 Task: Create a due date automation trigger when advanced on, on the monday before a card is due add dates starting in 1 days at 11:00 AM.
Action: Mouse moved to (1040, 60)
Screenshot: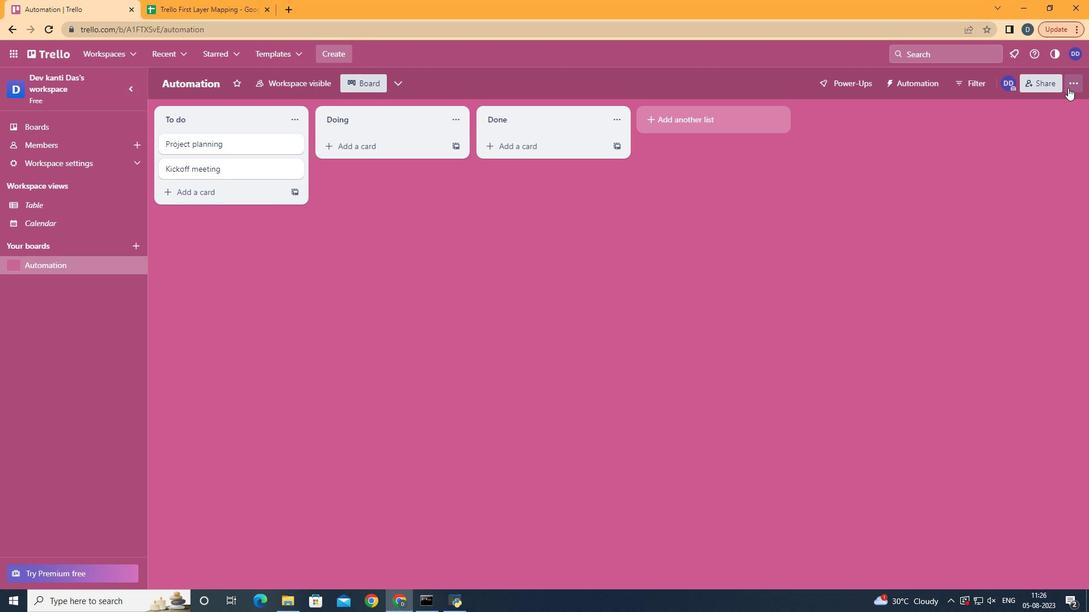 
Action: Mouse pressed left at (1040, 60)
Screenshot: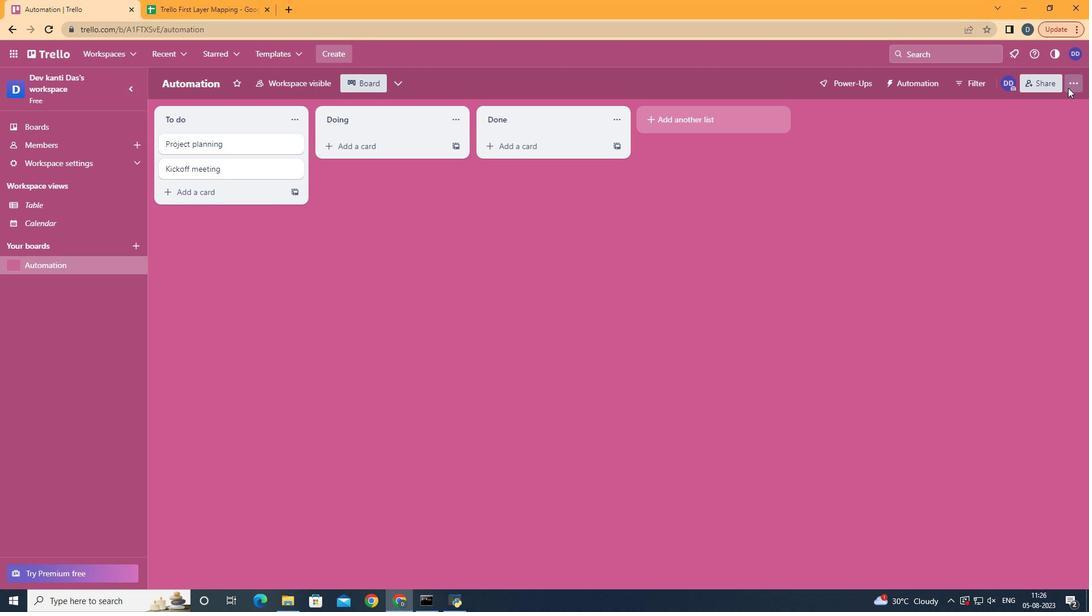 
Action: Mouse moved to (966, 207)
Screenshot: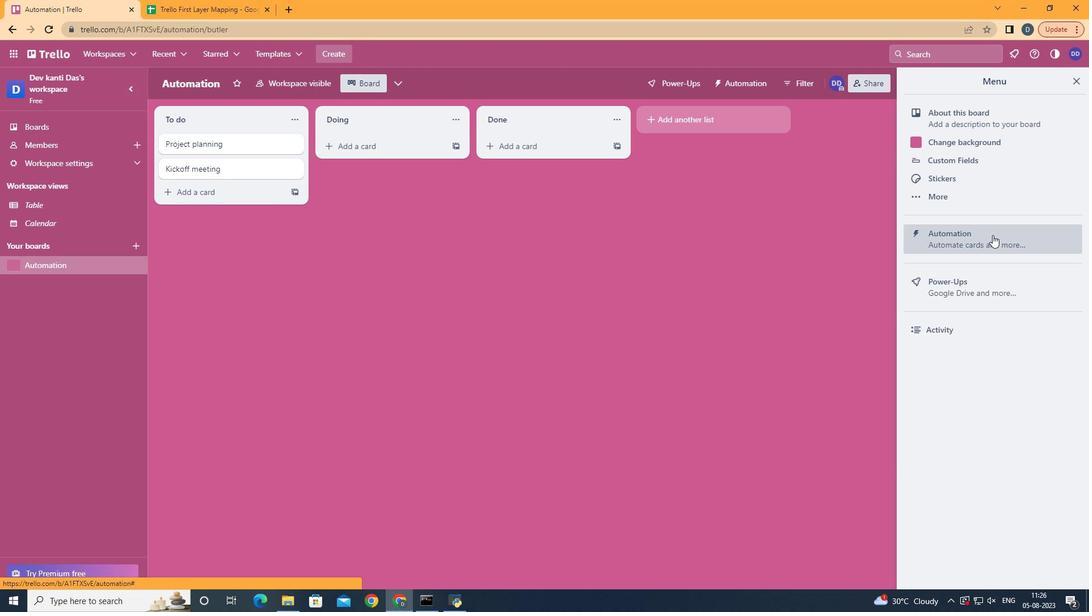 
Action: Mouse pressed left at (966, 207)
Screenshot: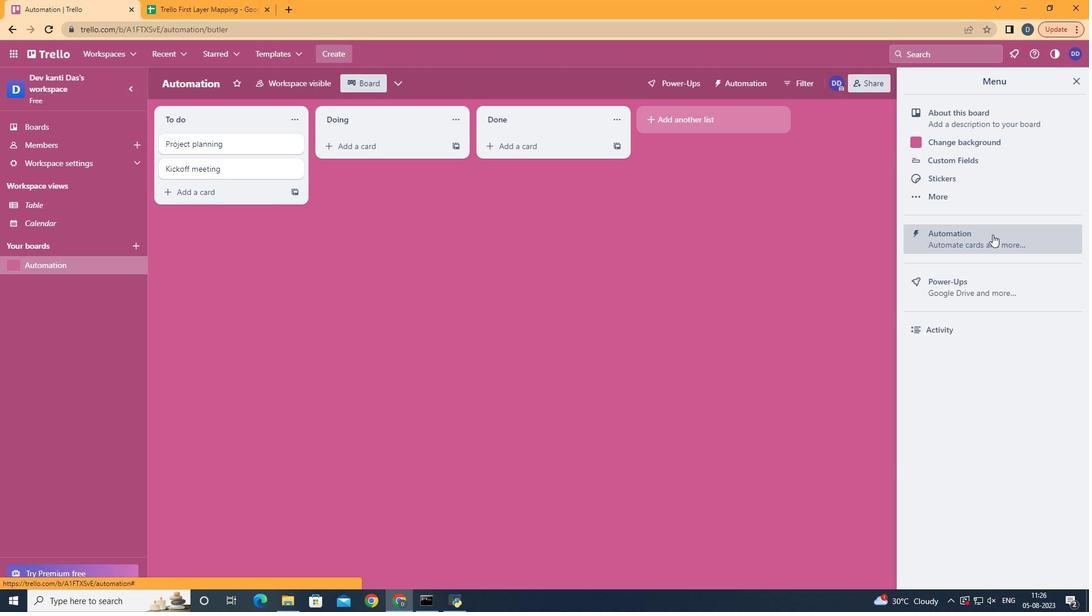 
Action: Mouse moved to (213, 203)
Screenshot: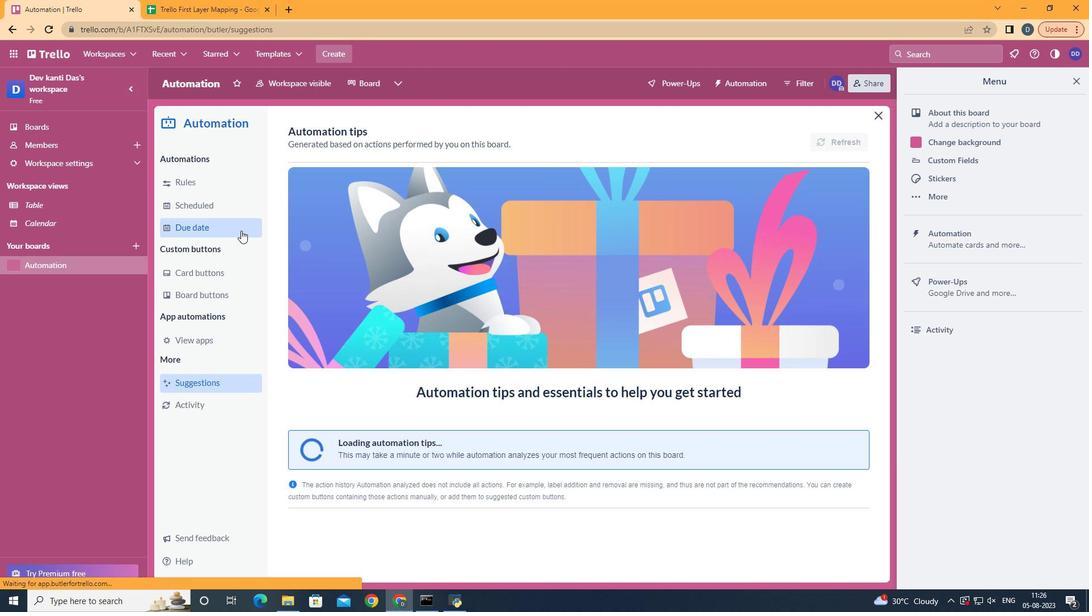 
Action: Mouse pressed left at (213, 203)
Screenshot: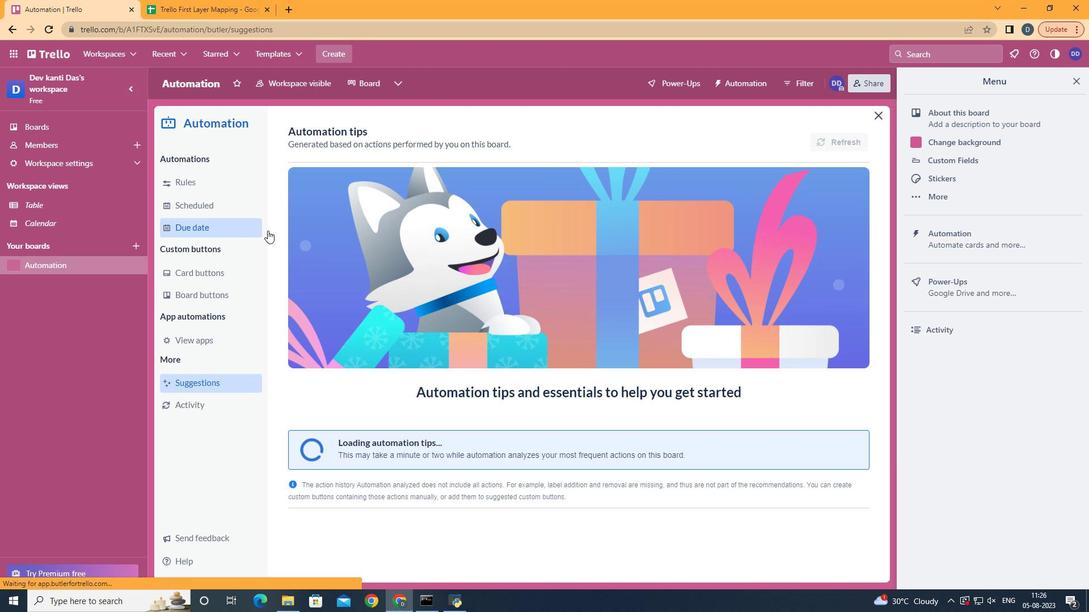
Action: Mouse moved to (762, 110)
Screenshot: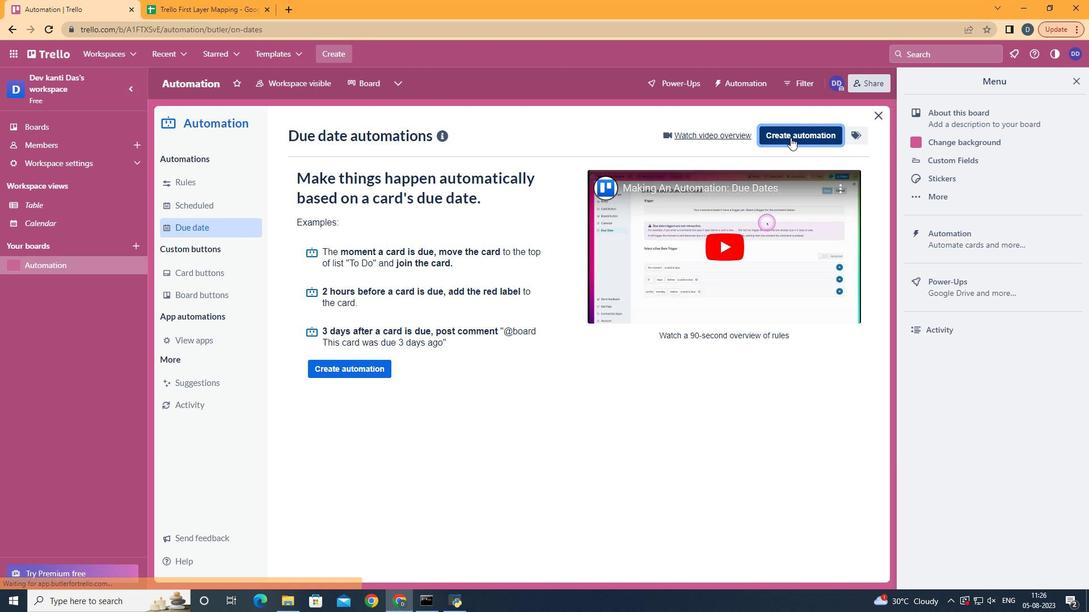 
Action: Mouse pressed left at (762, 110)
Screenshot: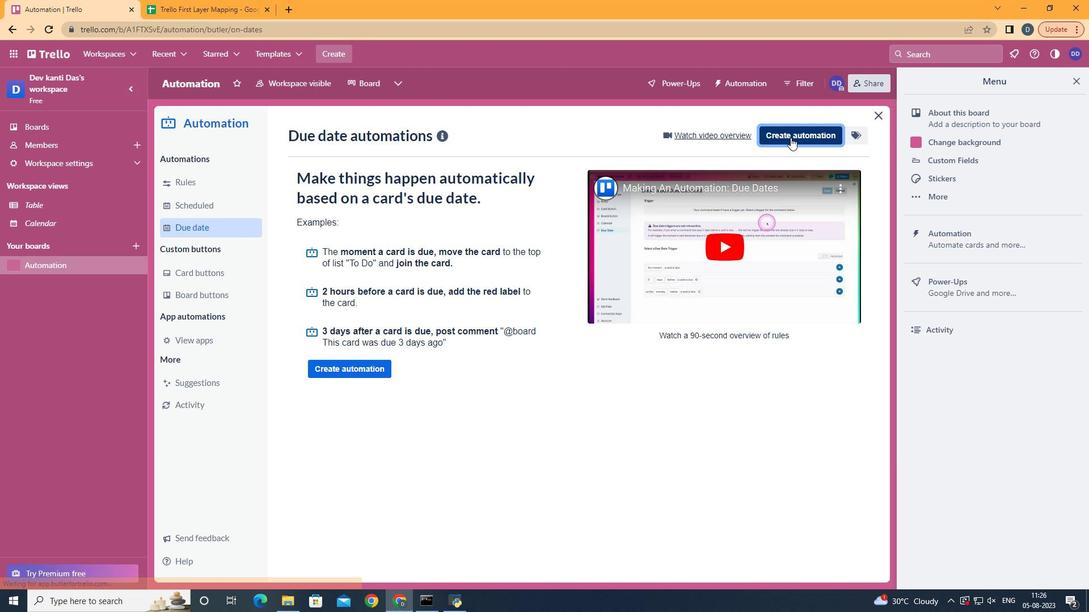 
Action: Mouse moved to (562, 221)
Screenshot: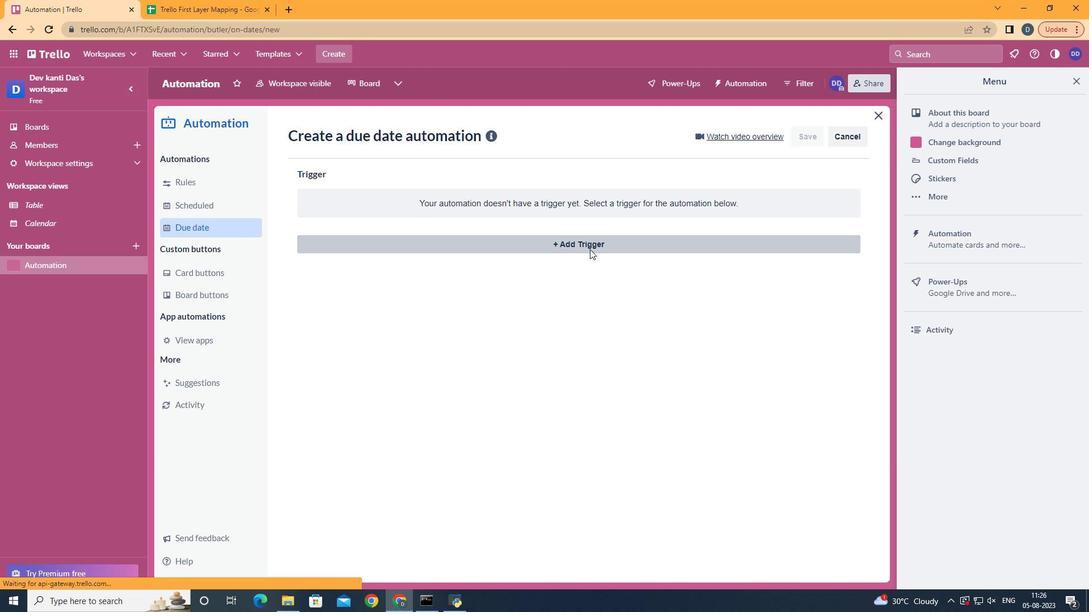 
Action: Mouse pressed left at (562, 221)
Screenshot: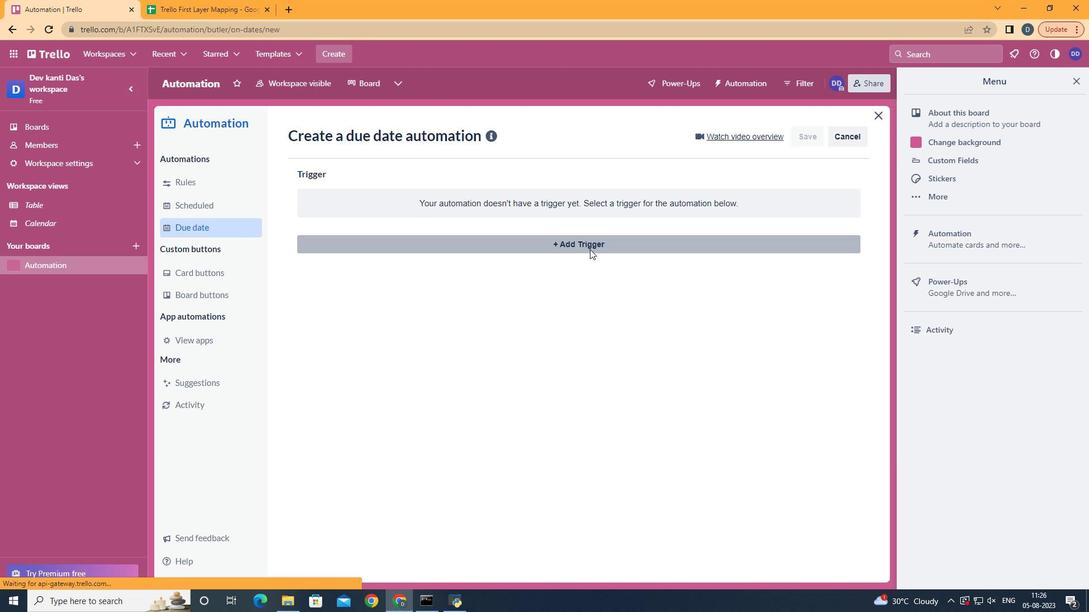 
Action: Mouse moved to (336, 267)
Screenshot: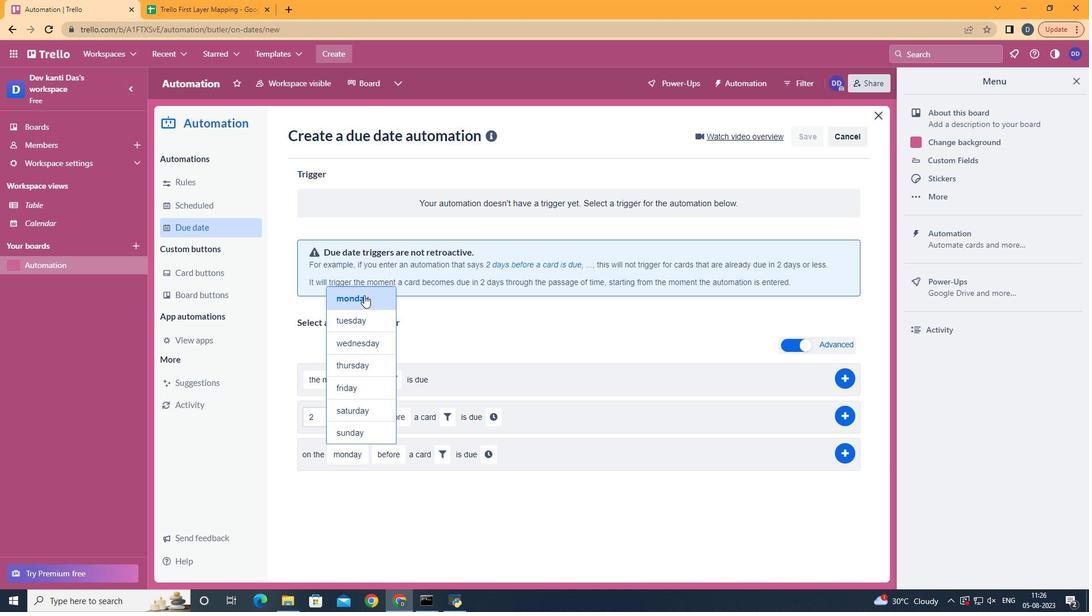 
Action: Mouse pressed left at (336, 267)
Screenshot: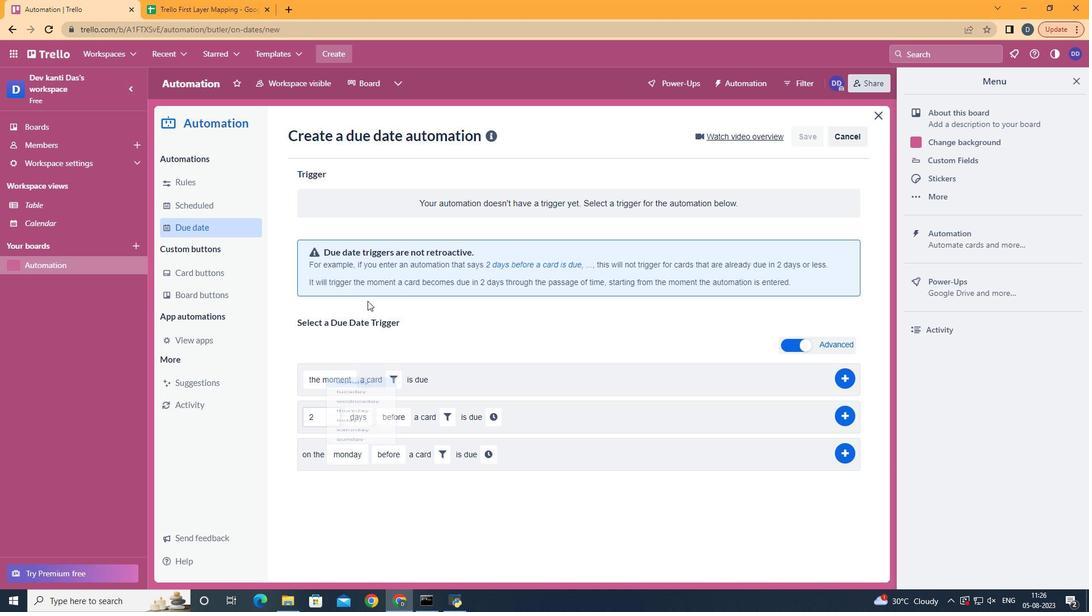 
Action: Mouse moved to (378, 452)
Screenshot: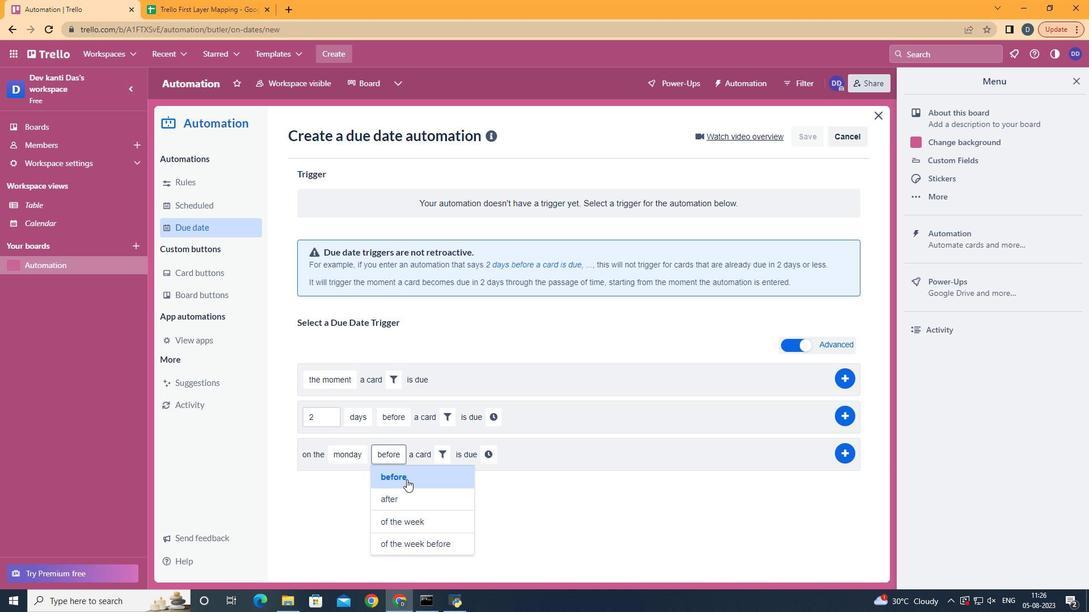 
Action: Mouse pressed left at (378, 452)
Screenshot: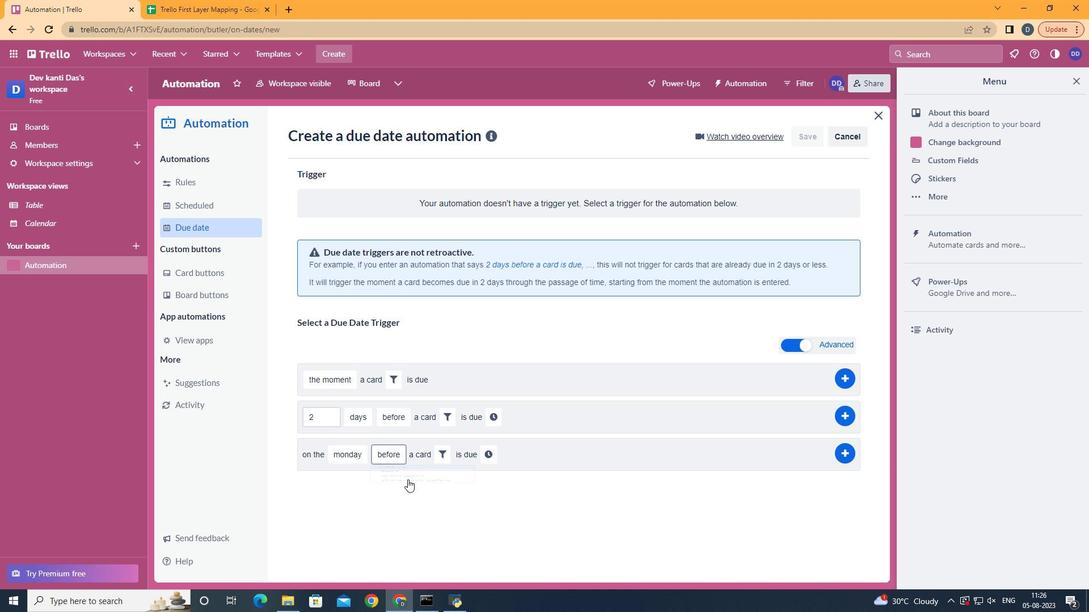 
Action: Mouse moved to (413, 427)
Screenshot: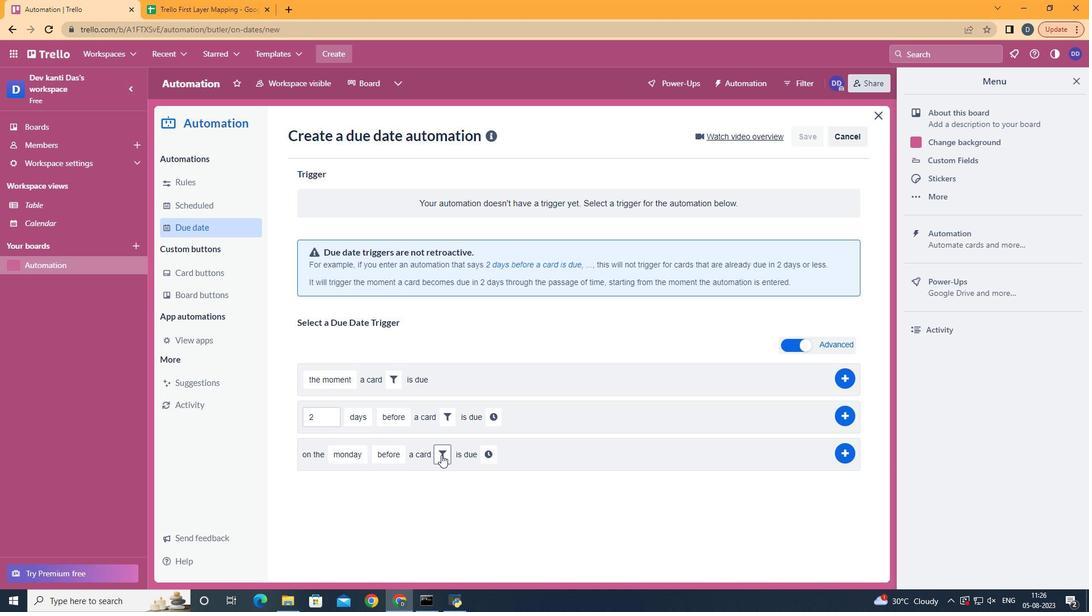 
Action: Mouse pressed left at (413, 427)
Screenshot: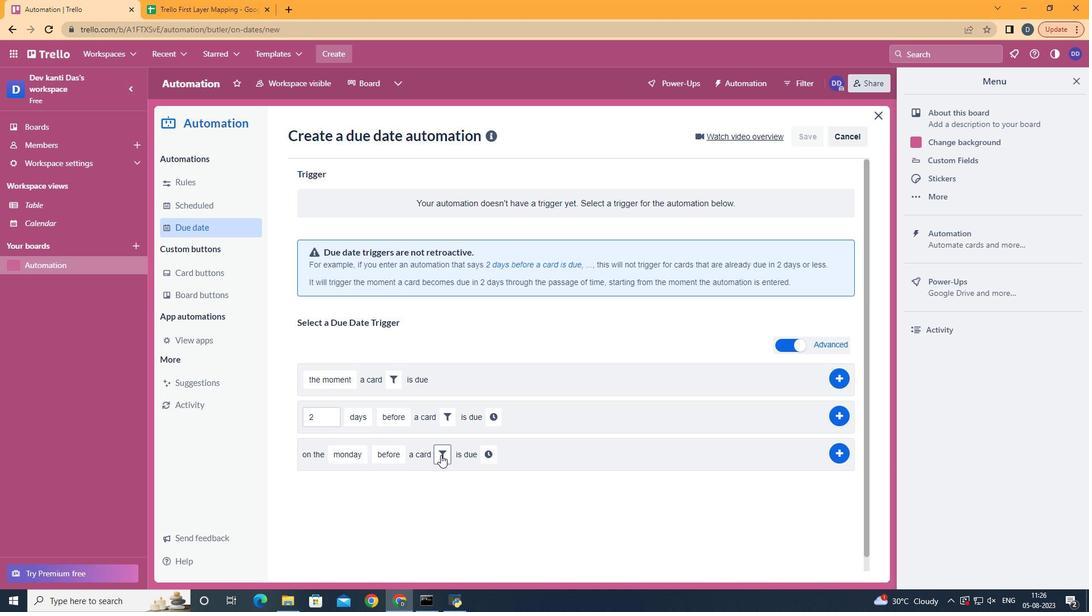 
Action: Mouse moved to (475, 460)
Screenshot: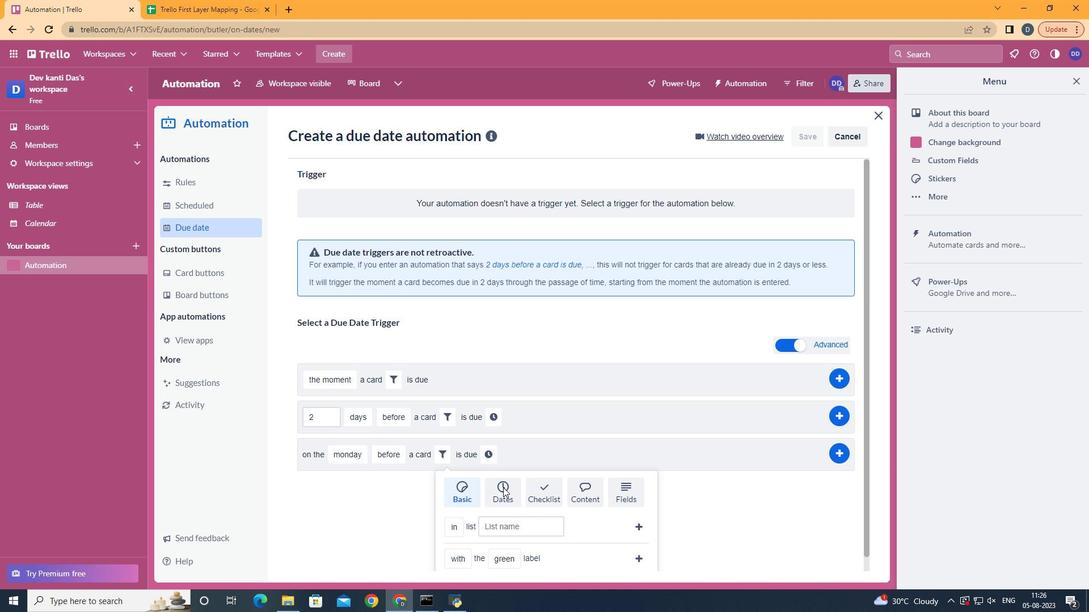 
Action: Mouse pressed left at (475, 460)
Screenshot: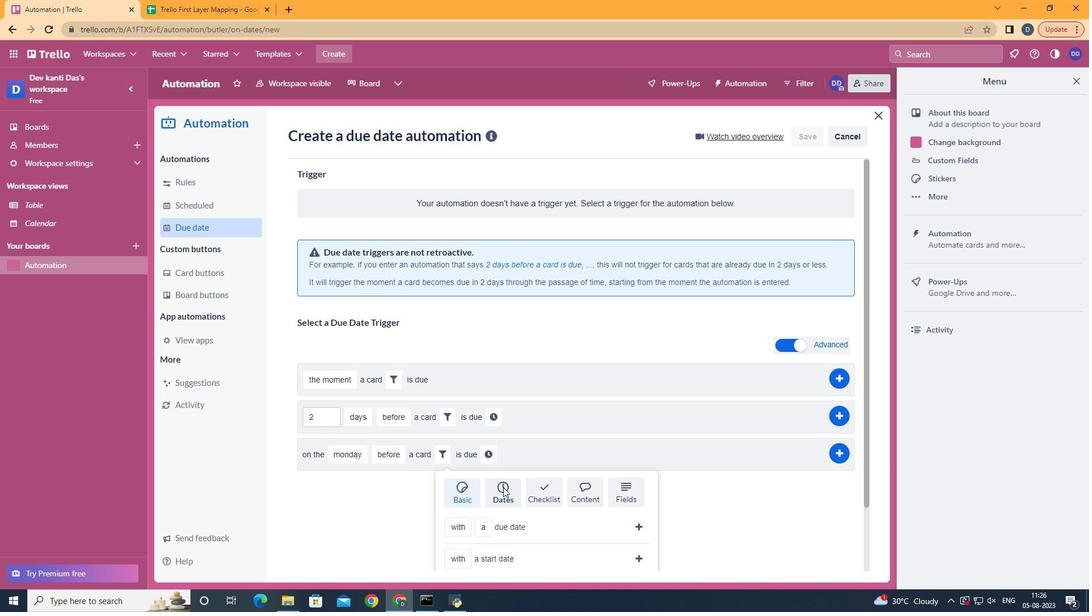 
Action: Mouse scrolled (475, 459) with delta (0, 0)
Screenshot: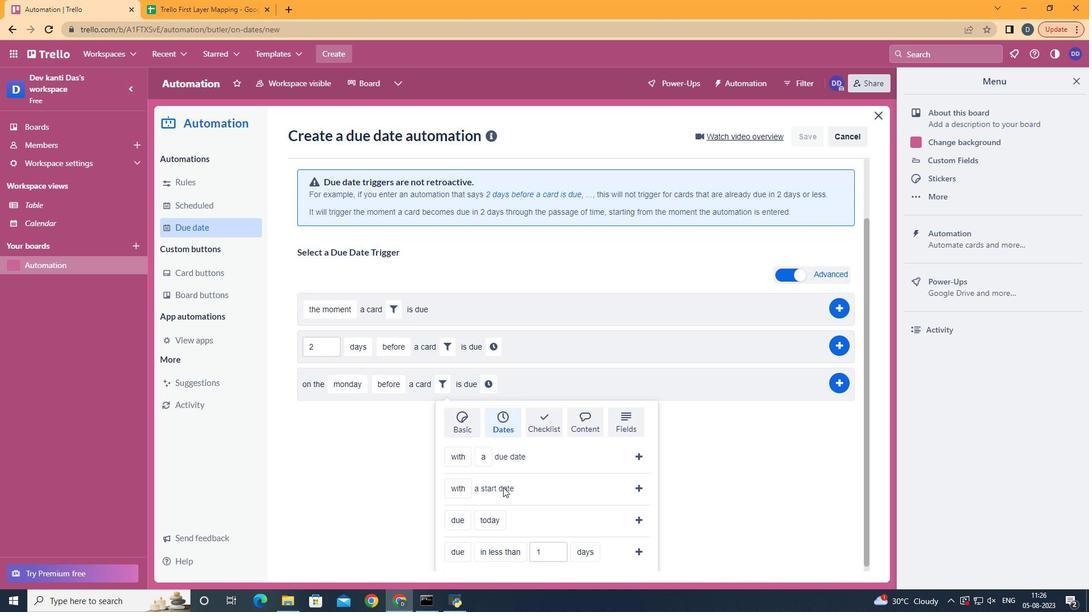 
Action: Mouse scrolled (475, 459) with delta (0, 0)
Screenshot: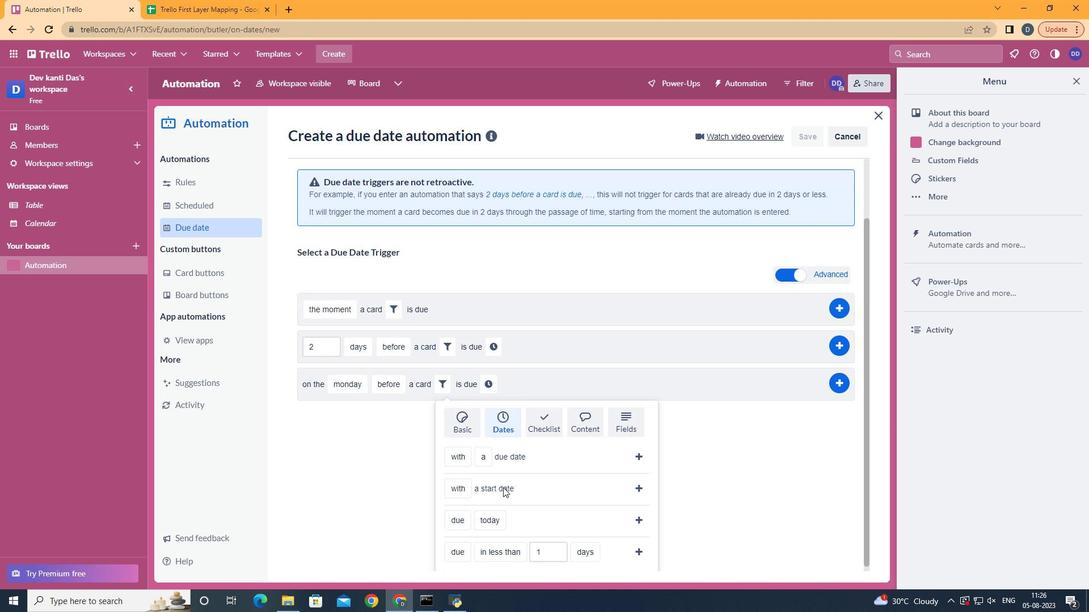 
Action: Mouse scrolled (475, 459) with delta (0, 0)
Screenshot: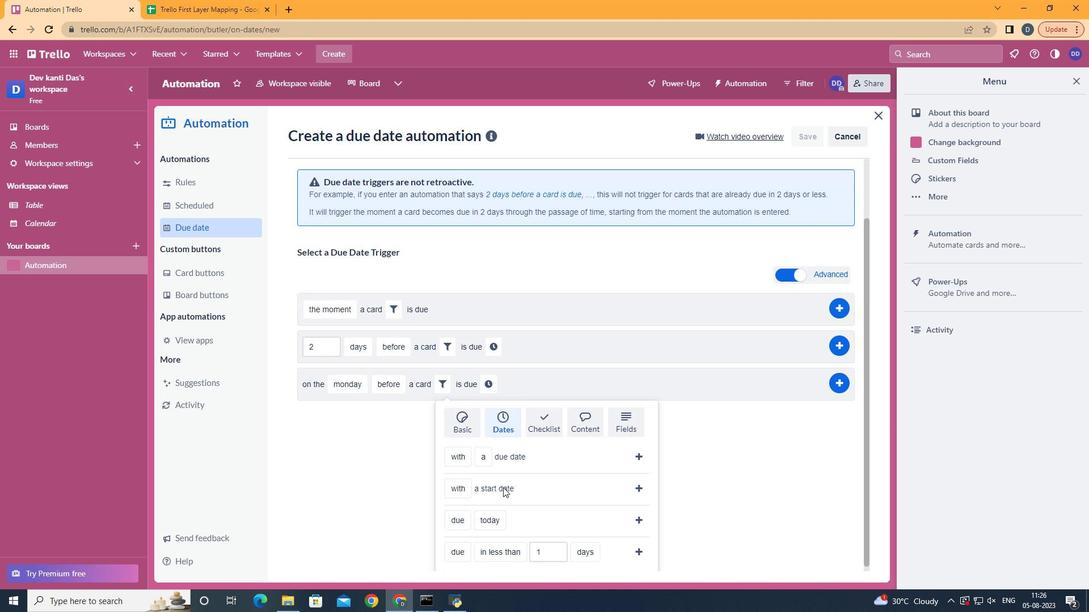 
Action: Mouse scrolled (475, 459) with delta (0, 0)
Screenshot: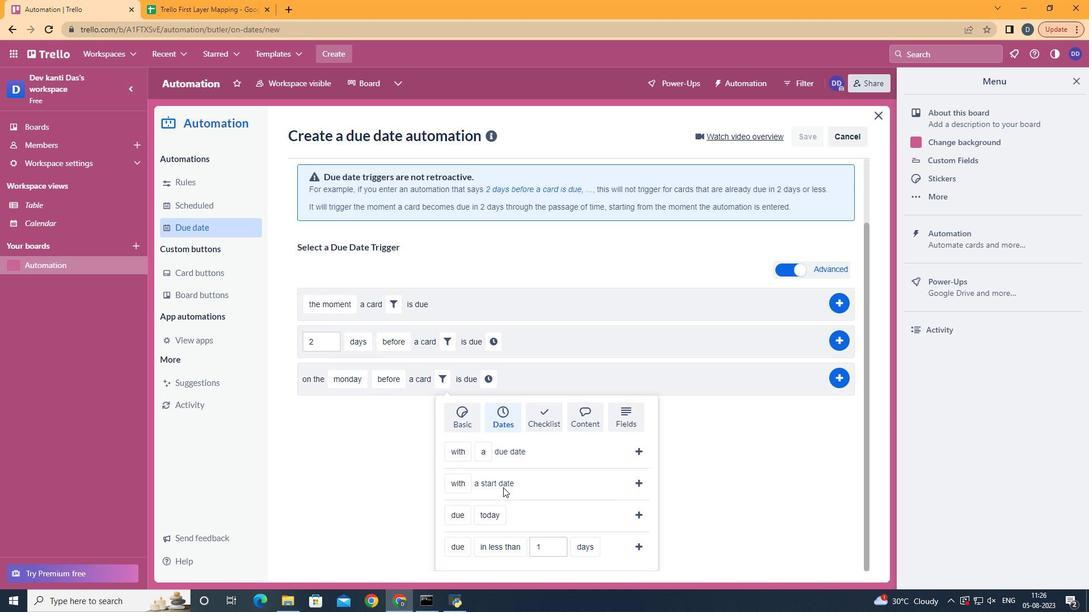 
Action: Mouse moved to (436, 498)
Screenshot: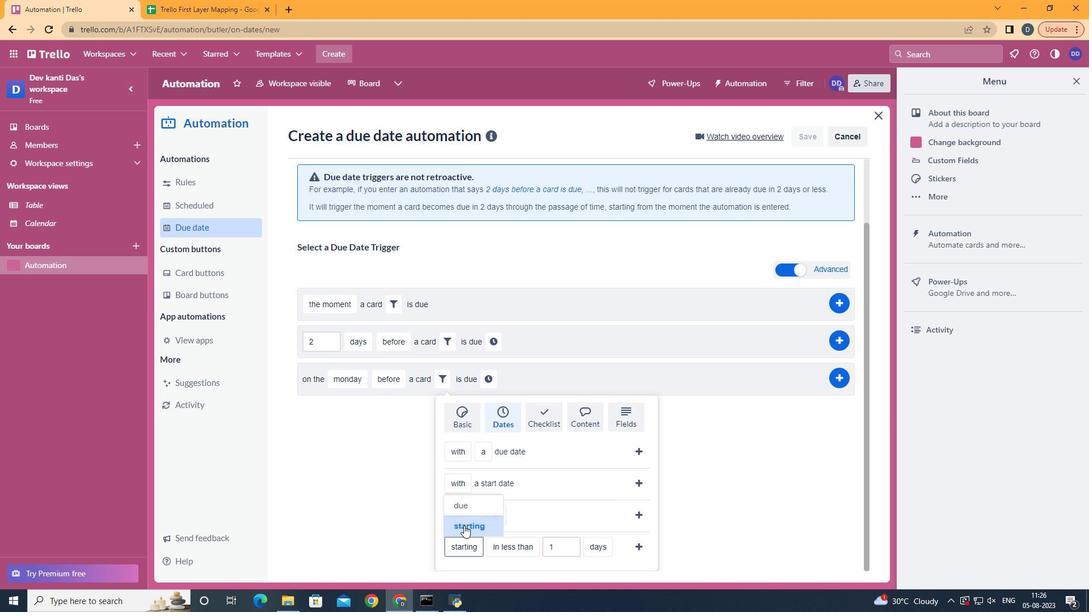 
Action: Mouse pressed left at (436, 498)
Screenshot: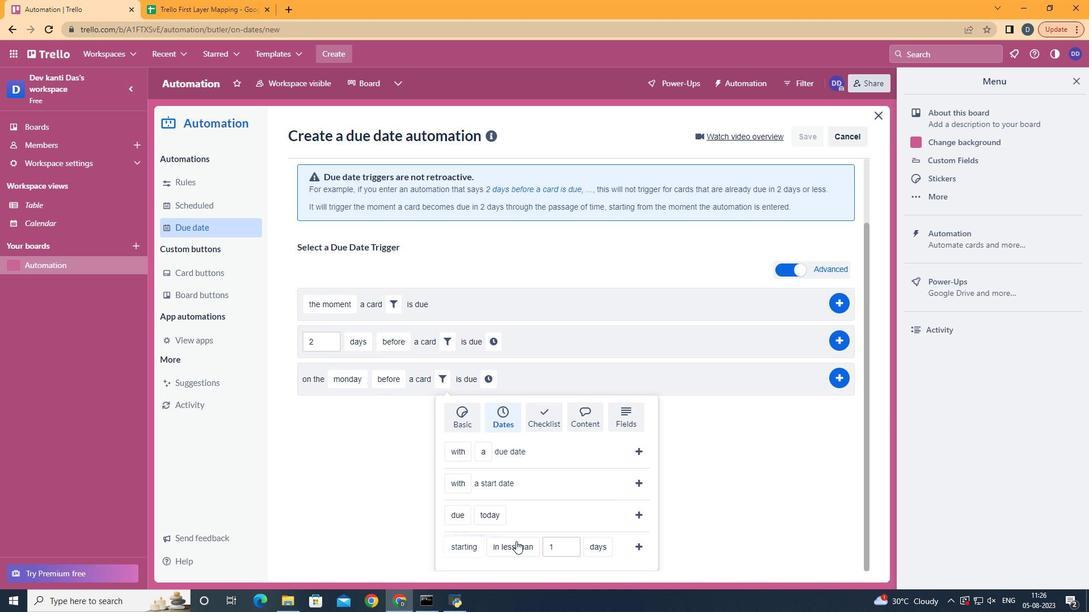 
Action: Mouse moved to (503, 475)
Screenshot: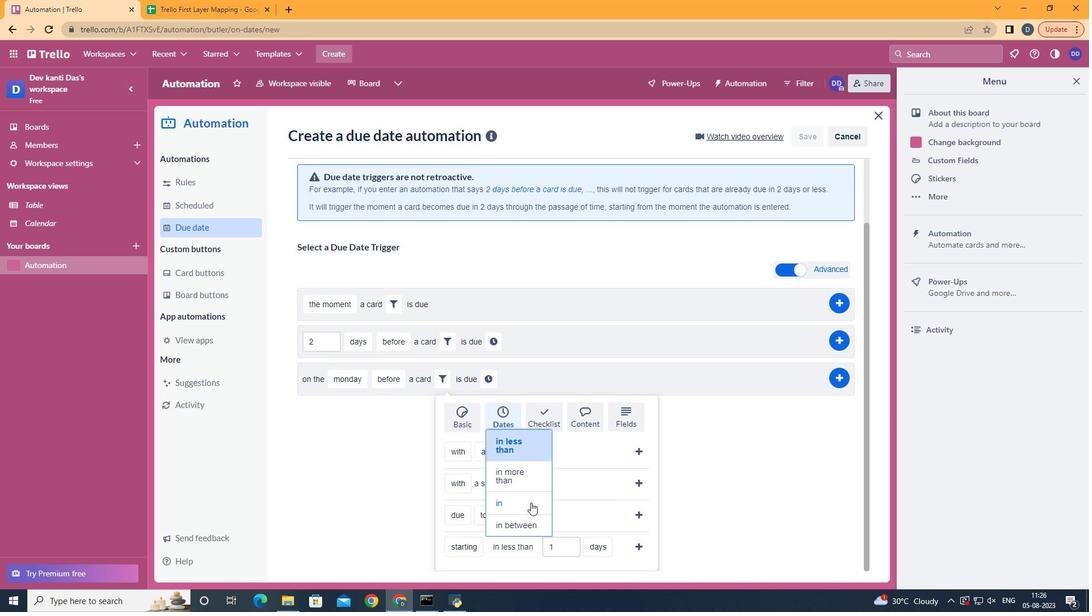 
Action: Mouse pressed left at (503, 475)
Screenshot: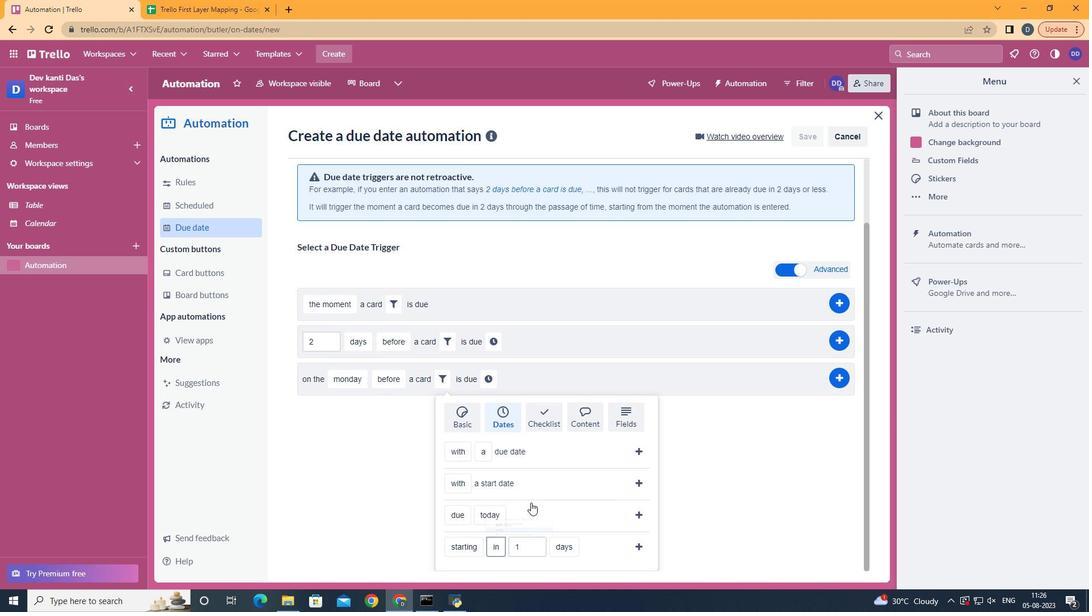 
Action: Mouse moved to (549, 473)
Screenshot: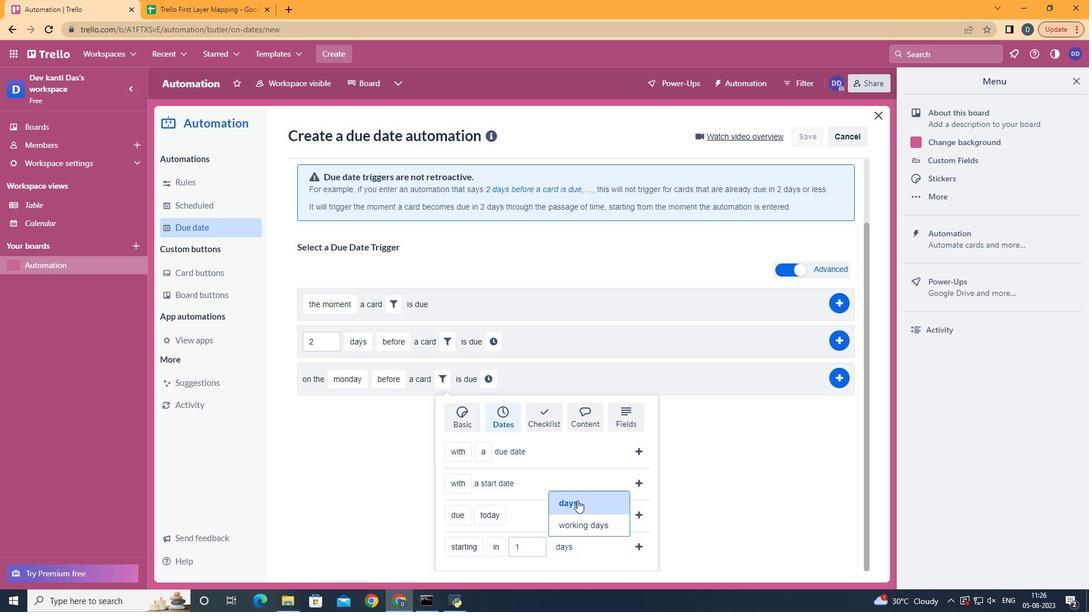 
Action: Mouse pressed left at (549, 473)
Screenshot: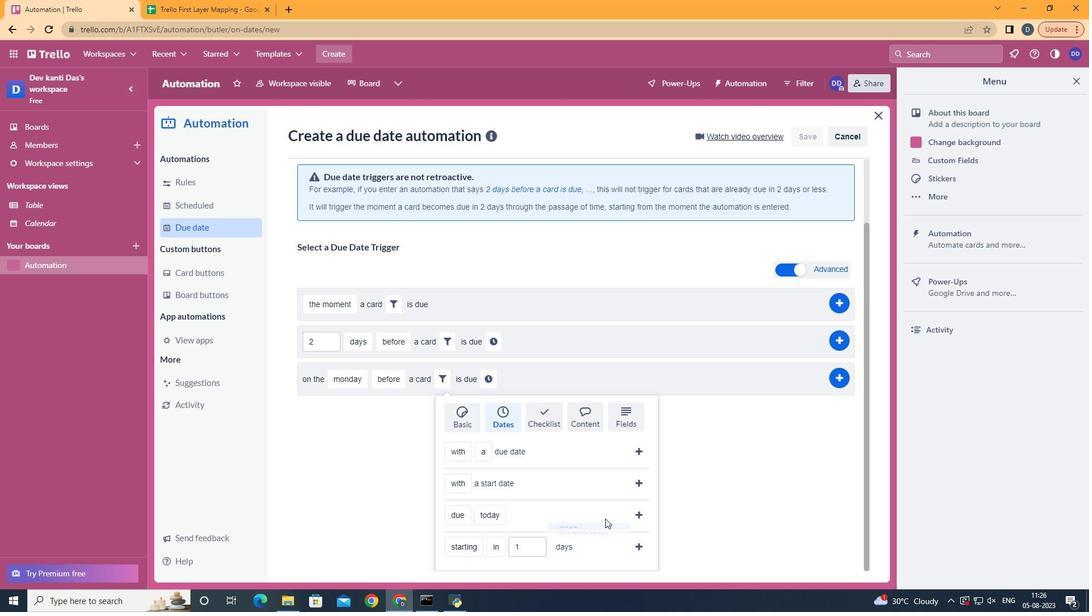 
Action: Mouse moved to (608, 513)
Screenshot: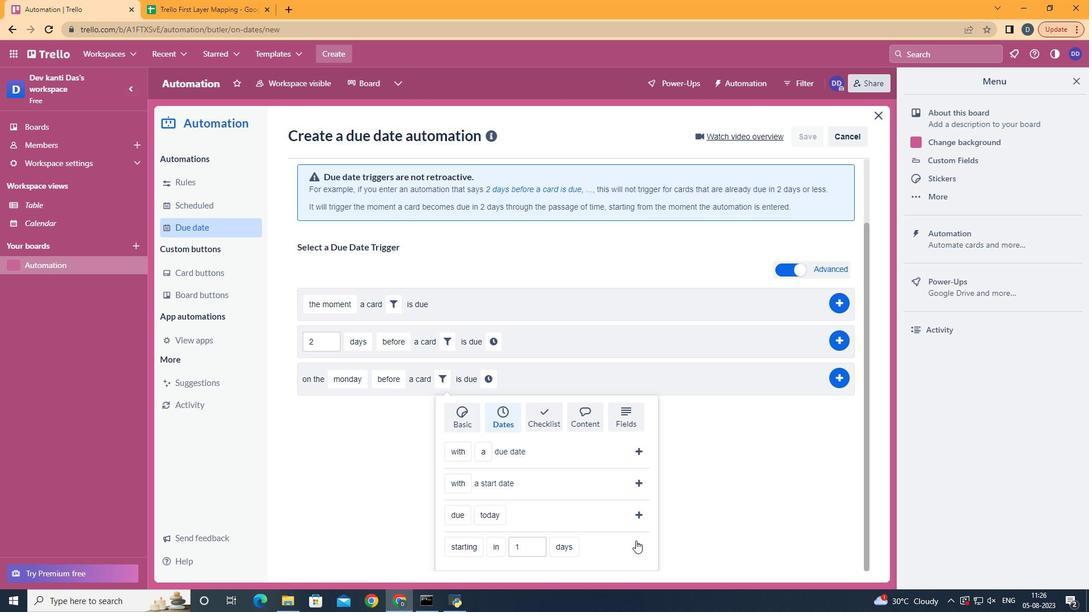 
Action: Mouse pressed left at (608, 513)
Screenshot: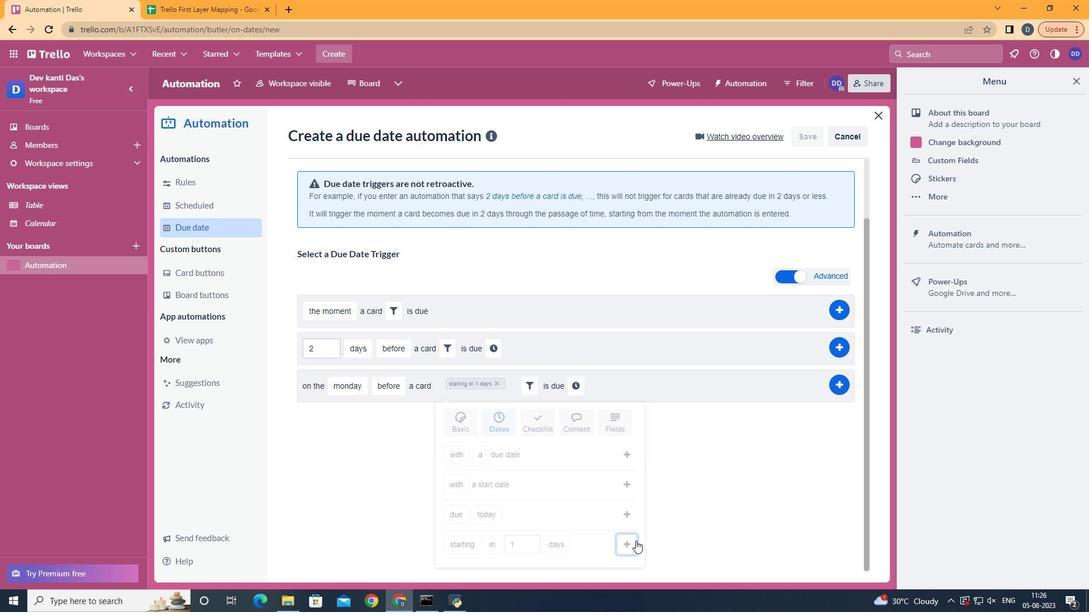 
Action: Mouse moved to (548, 435)
Screenshot: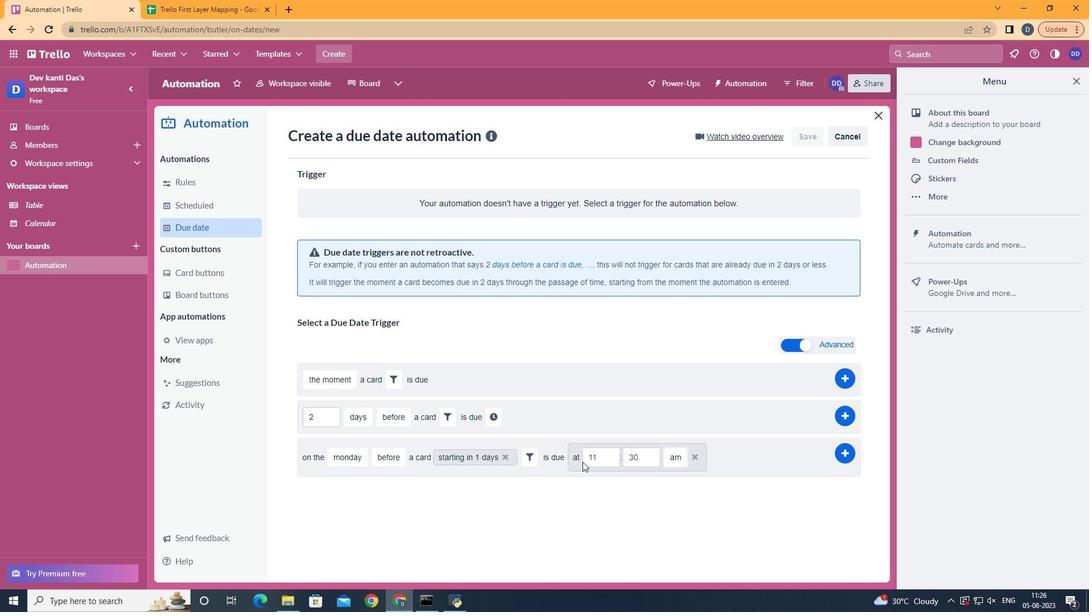 
Action: Mouse pressed left at (548, 435)
Screenshot: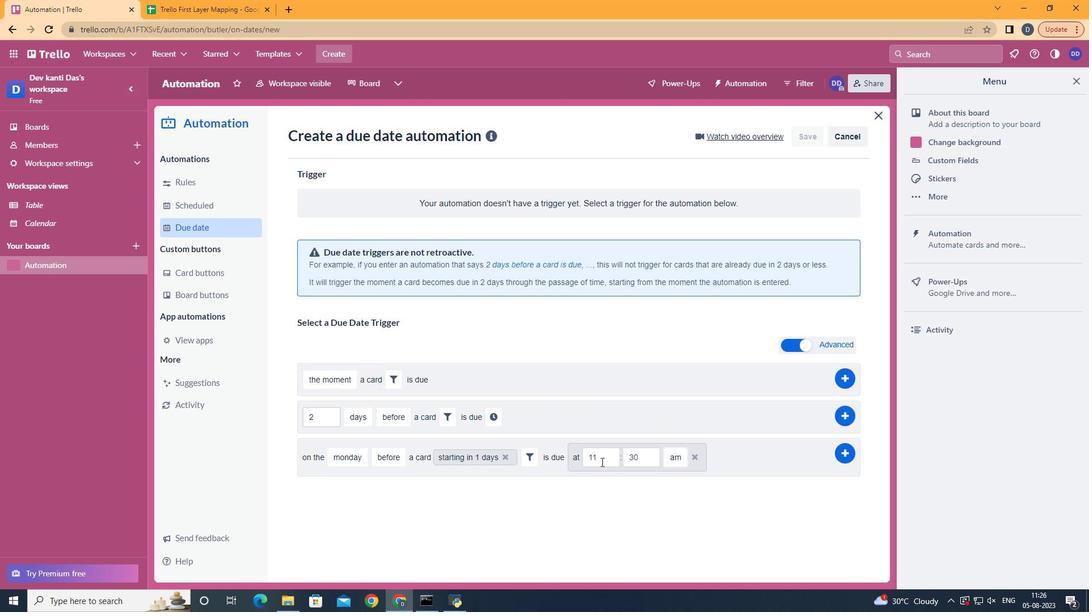 
Action: Mouse moved to (625, 434)
Screenshot: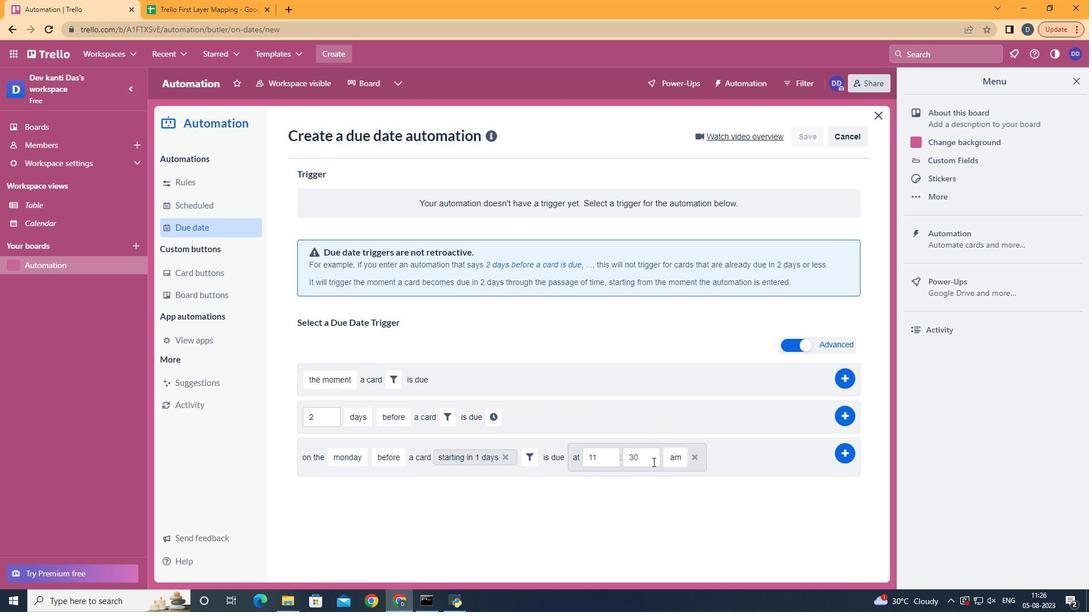 
Action: Mouse pressed left at (625, 434)
Screenshot: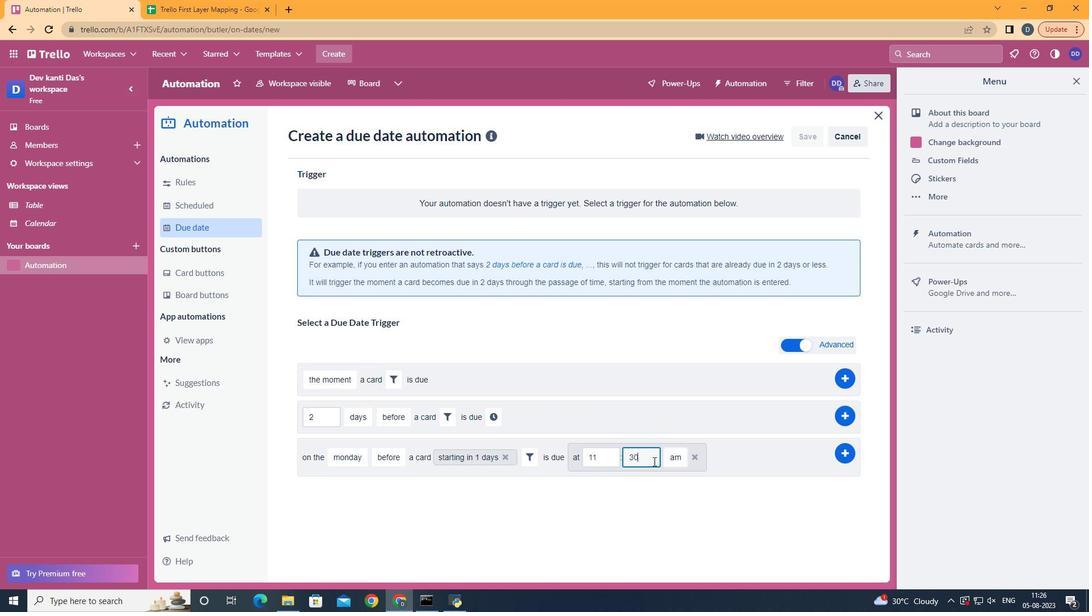
Action: Mouse moved to (625, 433)
Screenshot: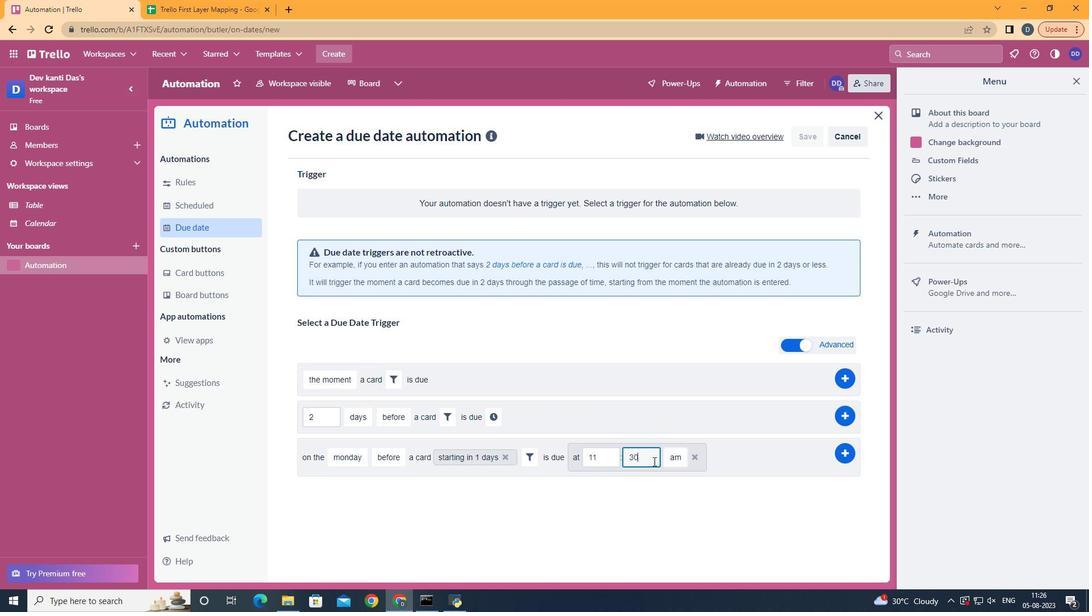 
Action: Key pressed <Key.backspace><Key.backspace>00
Screenshot: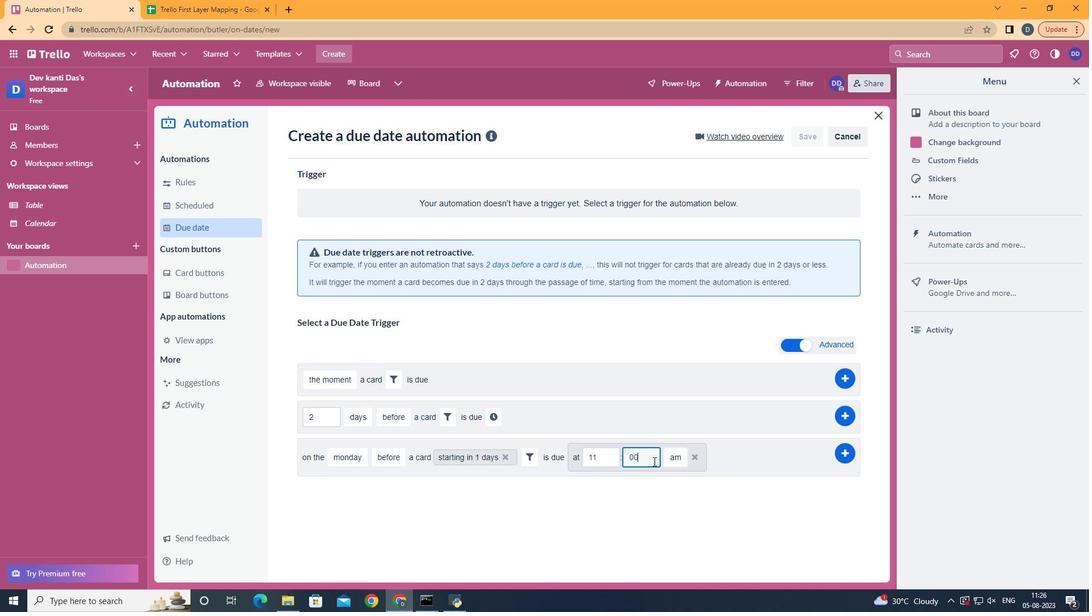 
Action: Mouse moved to (821, 425)
Screenshot: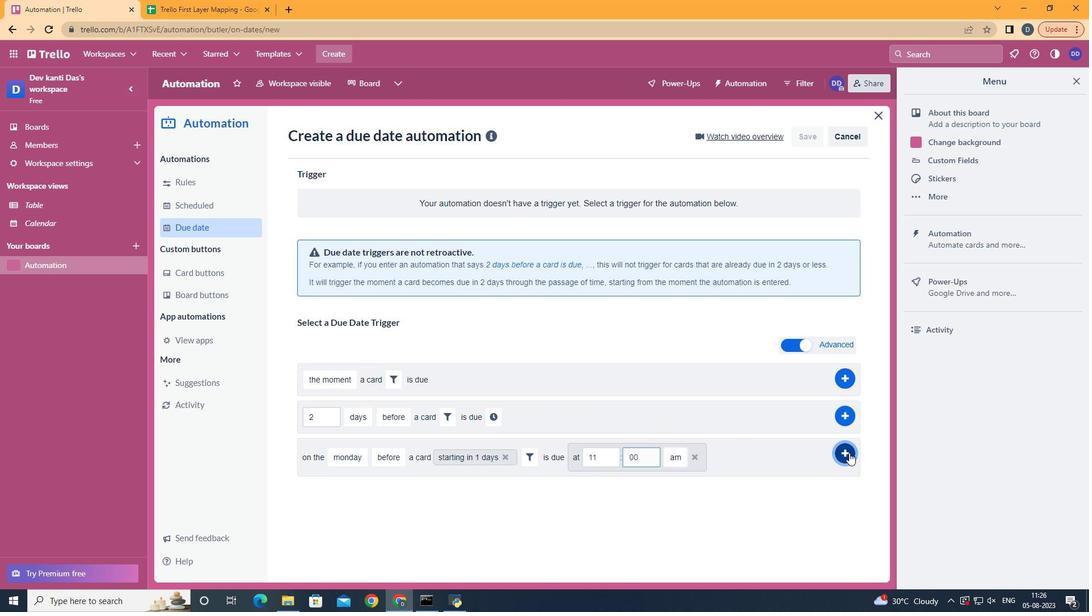 
Action: Mouse pressed left at (821, 425)
Screenshot: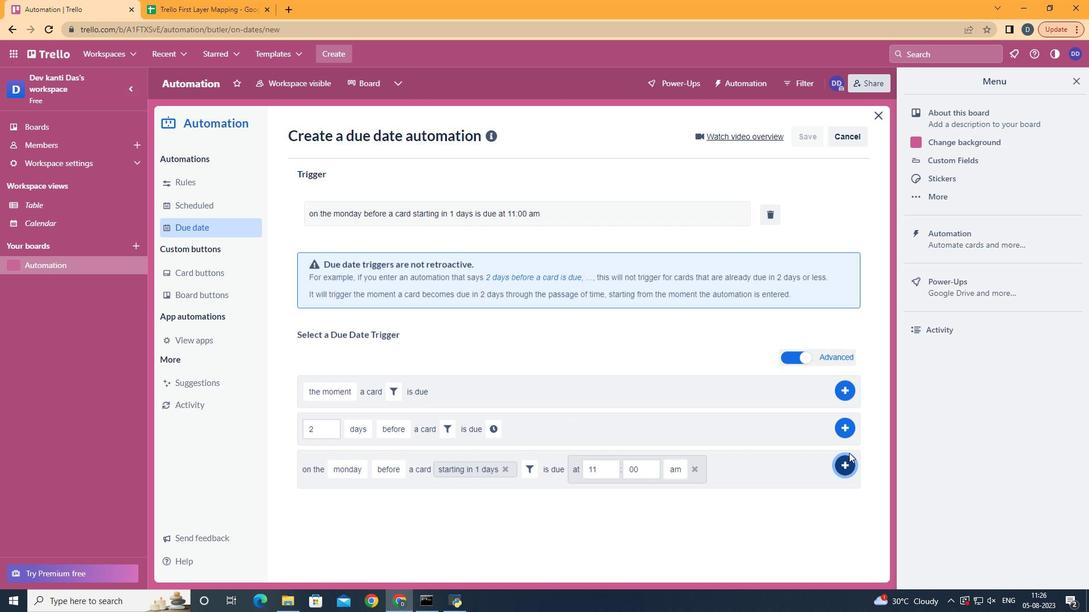 
Action: Mouse moved to (588, 191)
Screenshot: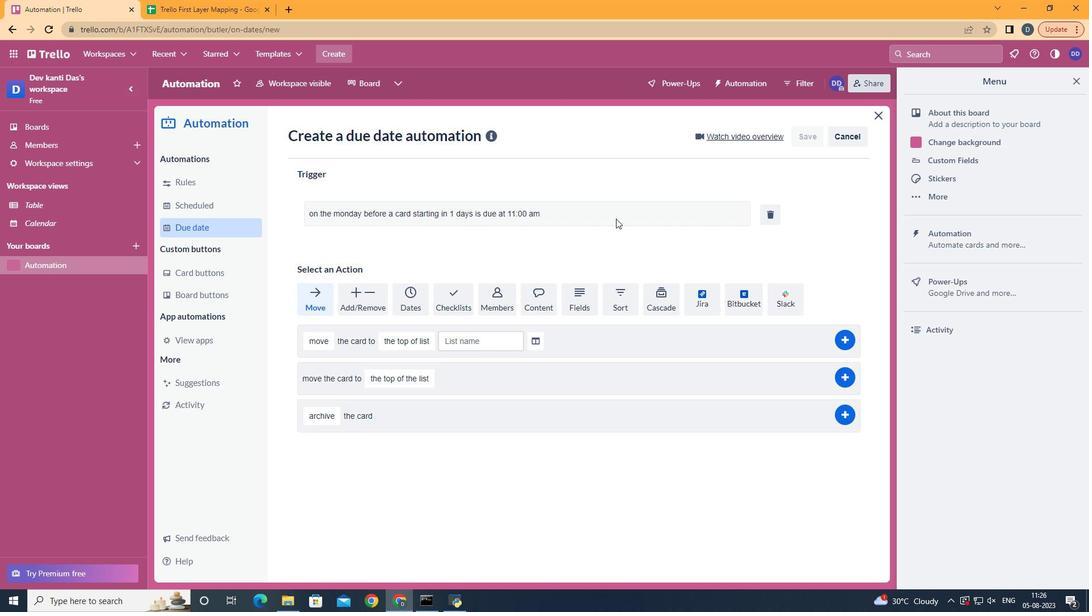 
